 Task: Set line-height to 0.
Action: Mouse moved to (22, 535)
Screenshot: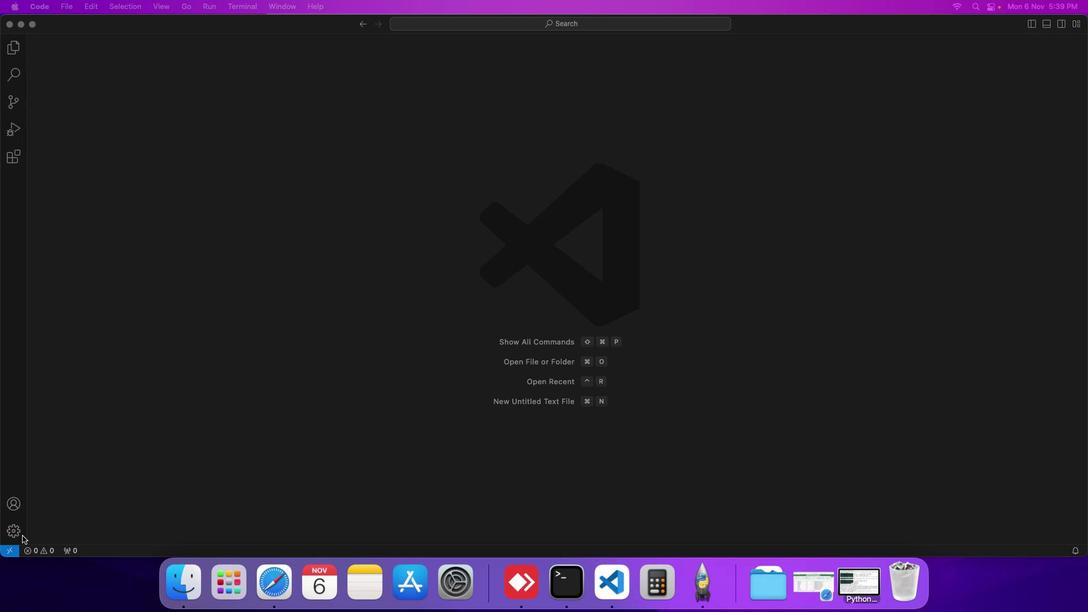 
Action: Mouse pressed left at (22, 535)
Screenshot: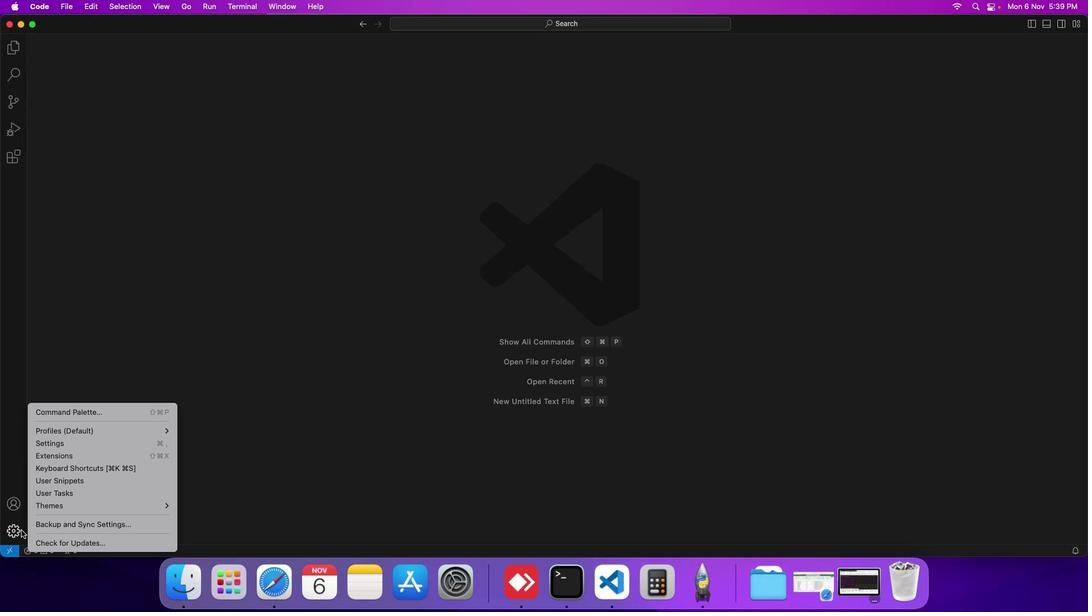 
Action: Mouse moved to (60, 444)
Screenshot: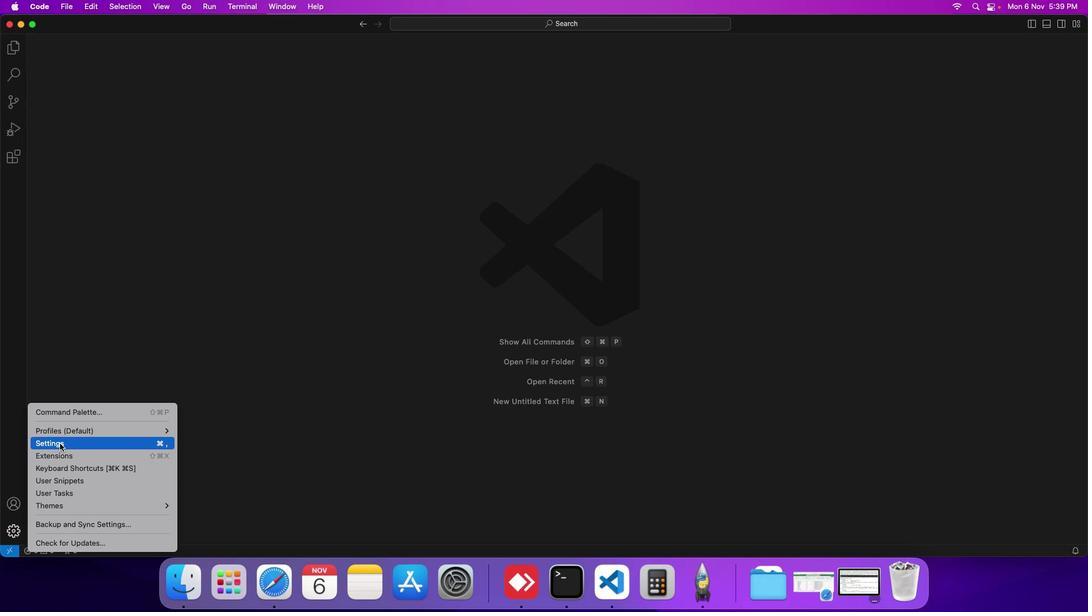 
Action: Mouse pressed left at (60, 444)
Screenshot: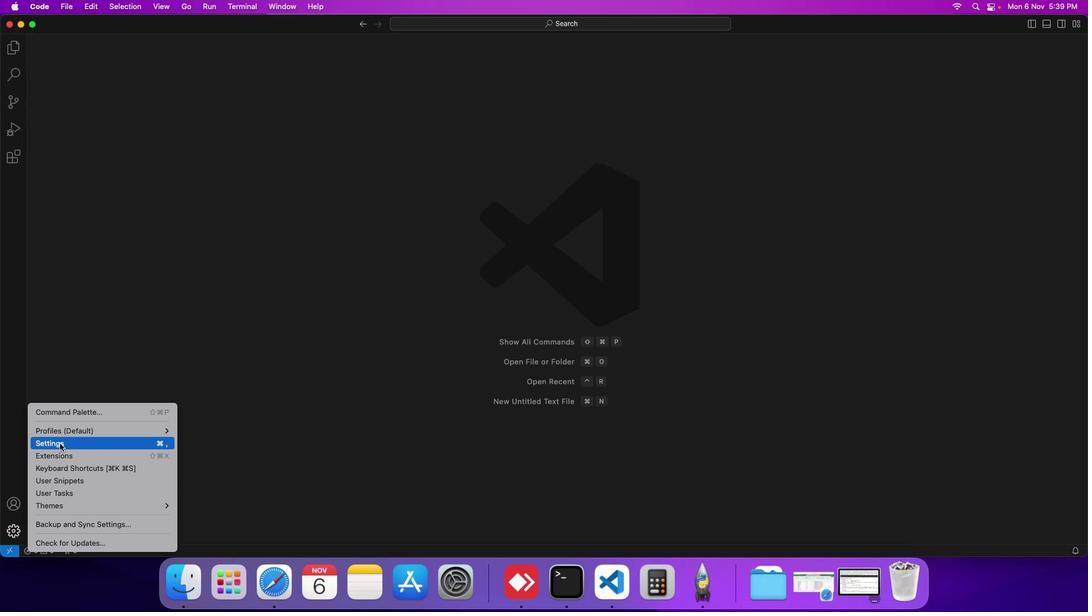 
Action: Mouse moved to (264, 164)
Screenshot: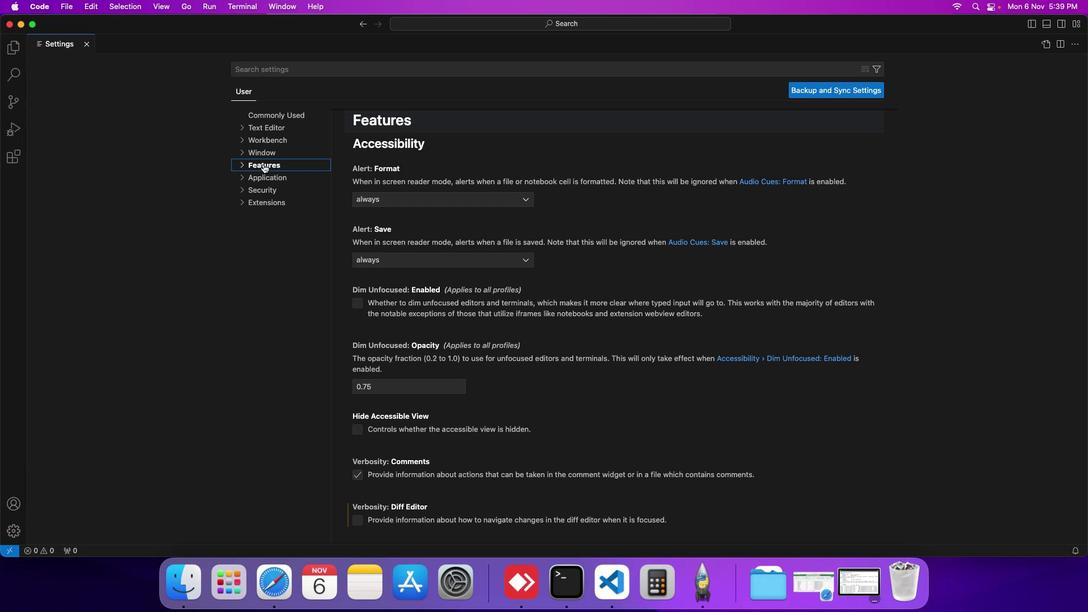 
Action: Mouse pressed left at (264, 164)
Screenshot: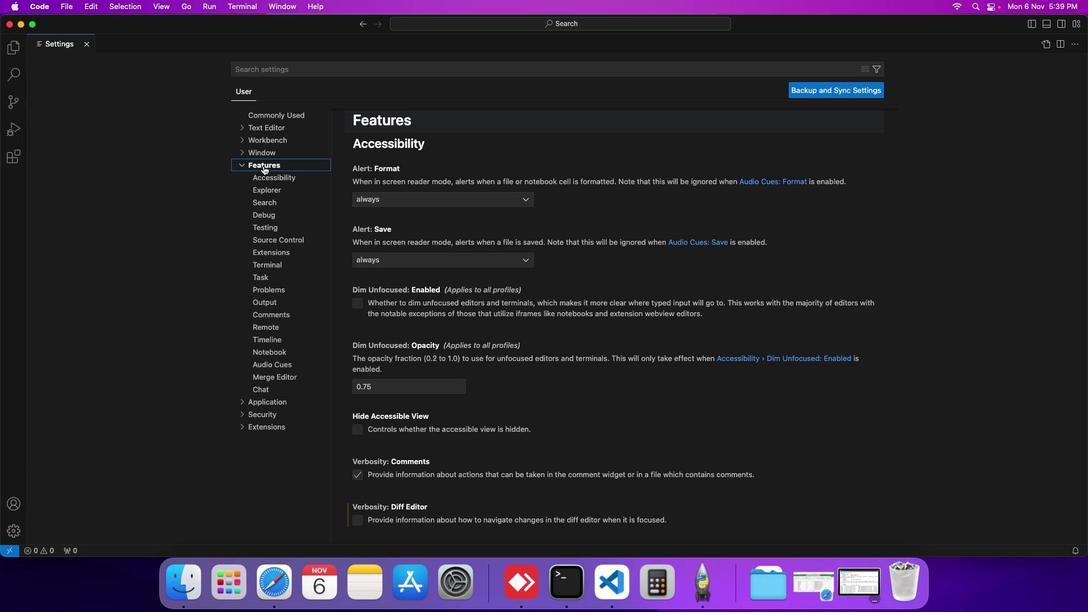 
Action: Mouse moved to (278, 375)
Screenshot: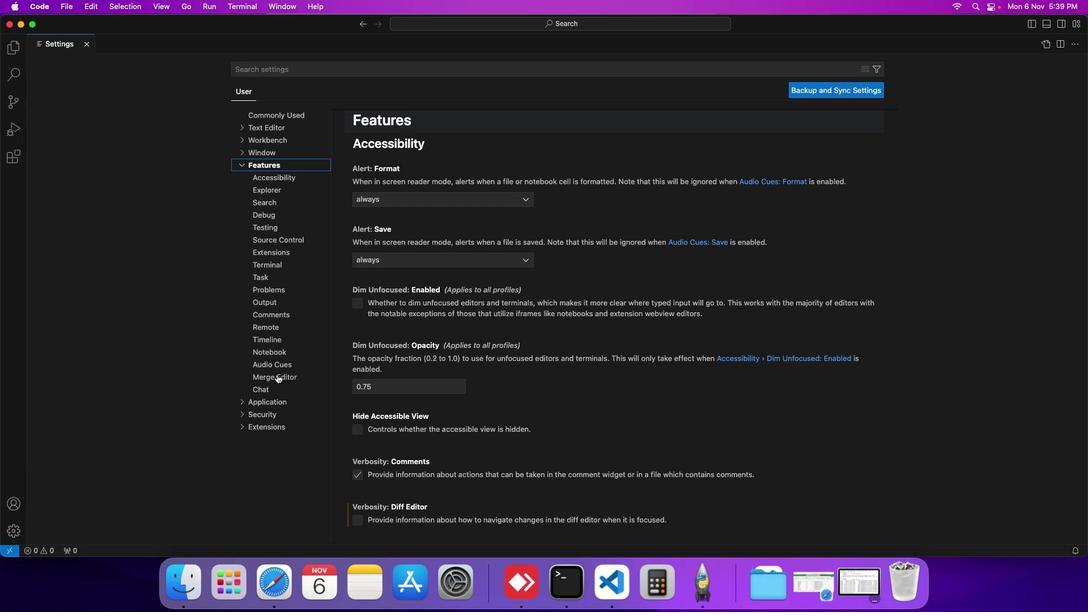 
Action: Mouse pressed left at (278, 375)
Screenshot: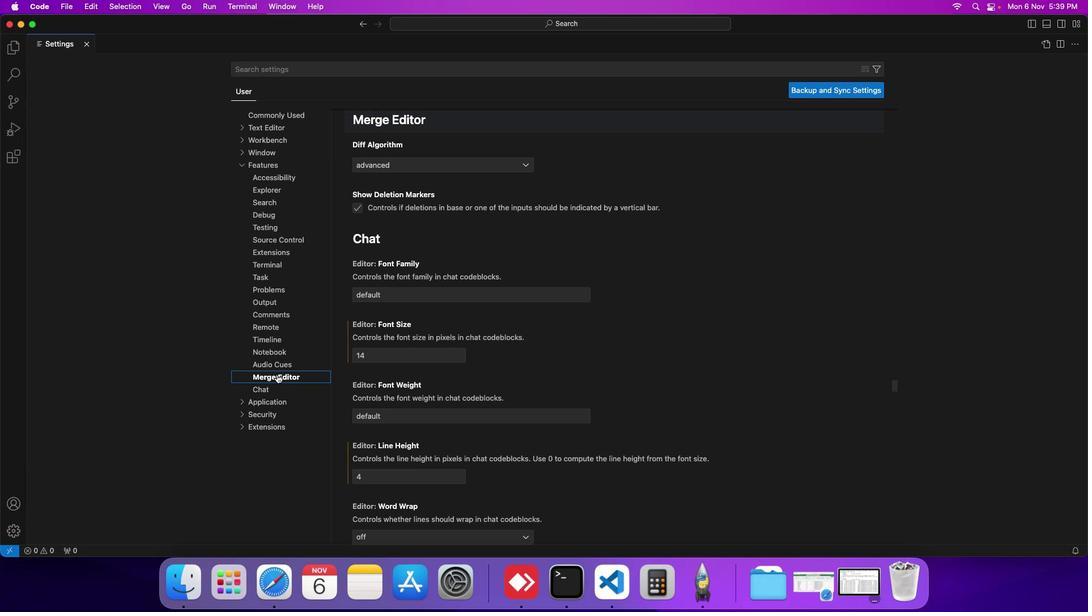 
Action: Mouse moved to (395, 370)
Screenshot: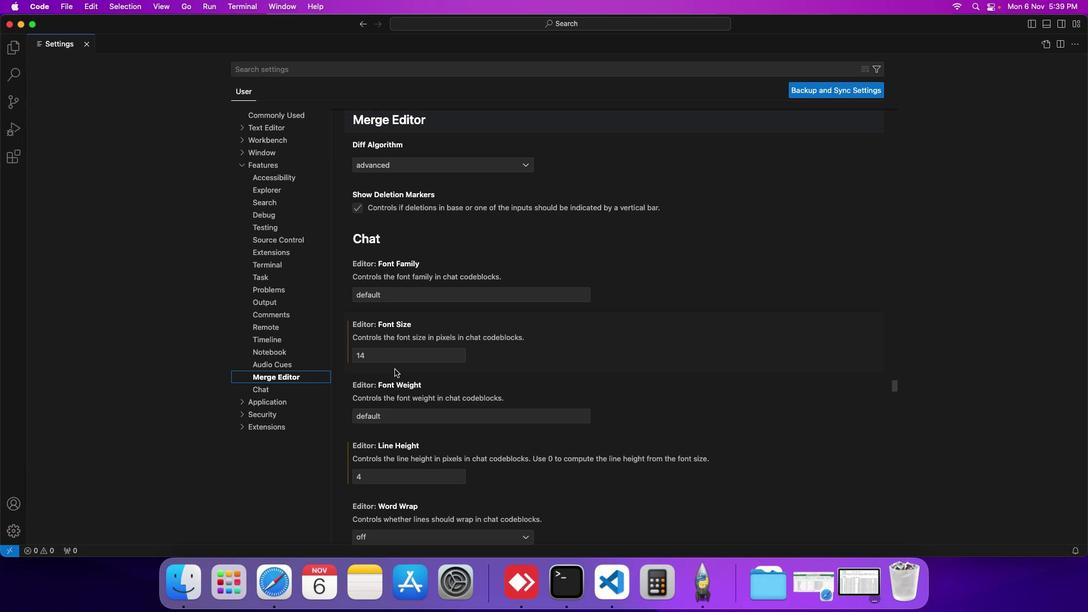 
Action: Mouse scrolled (395, 370) with delta (1, 0)
Screenshot: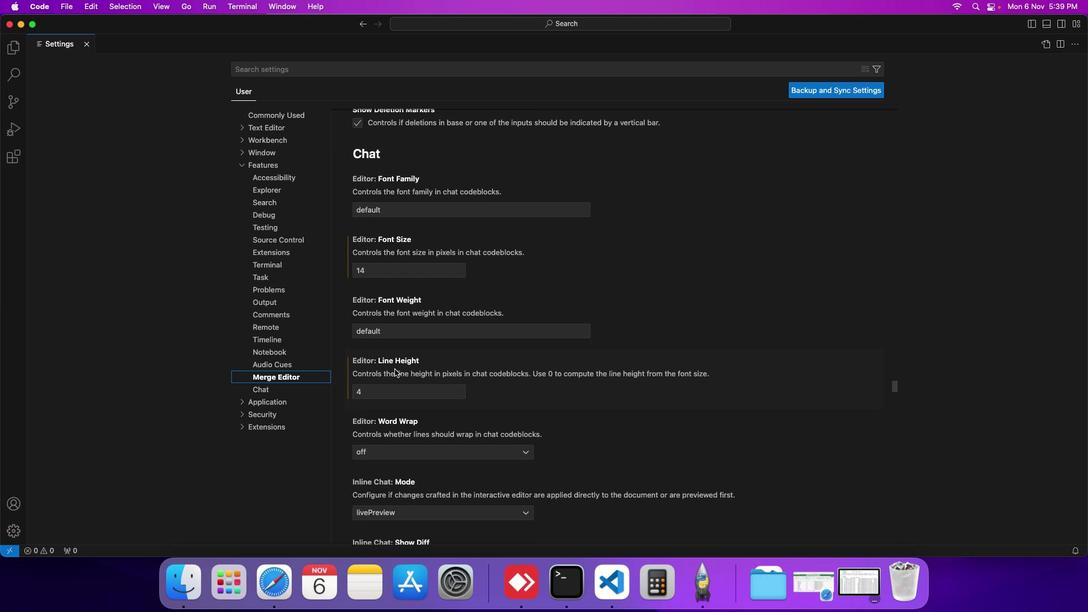 
Action: Mouse scrolled (395, 370) with delta (1, 0)
Screenshot: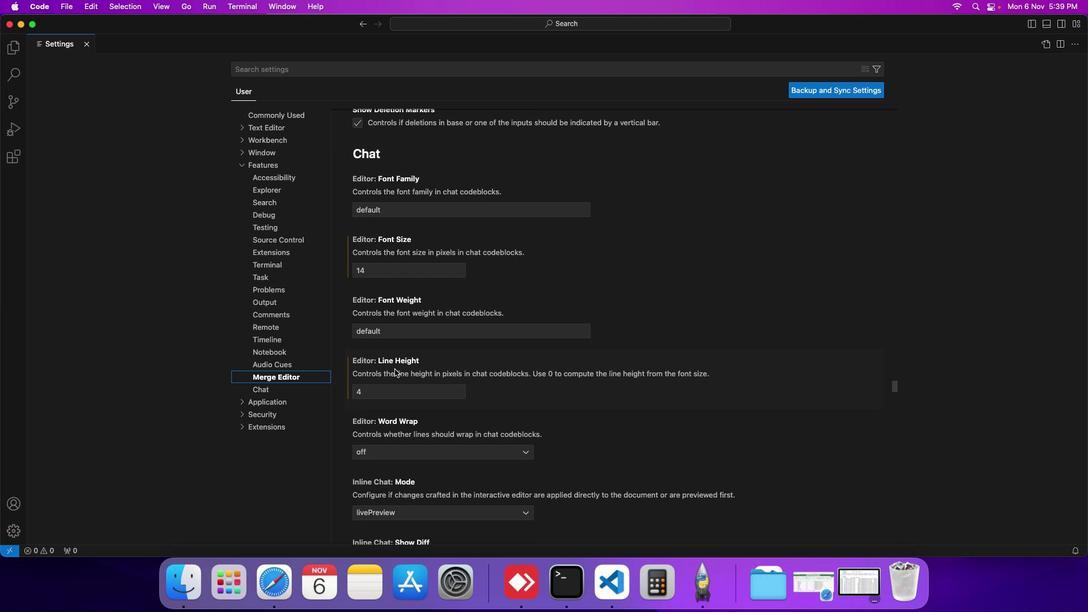 
Action: Mouse scrolled (395, 370) with delta (1, 0)
Screenshot: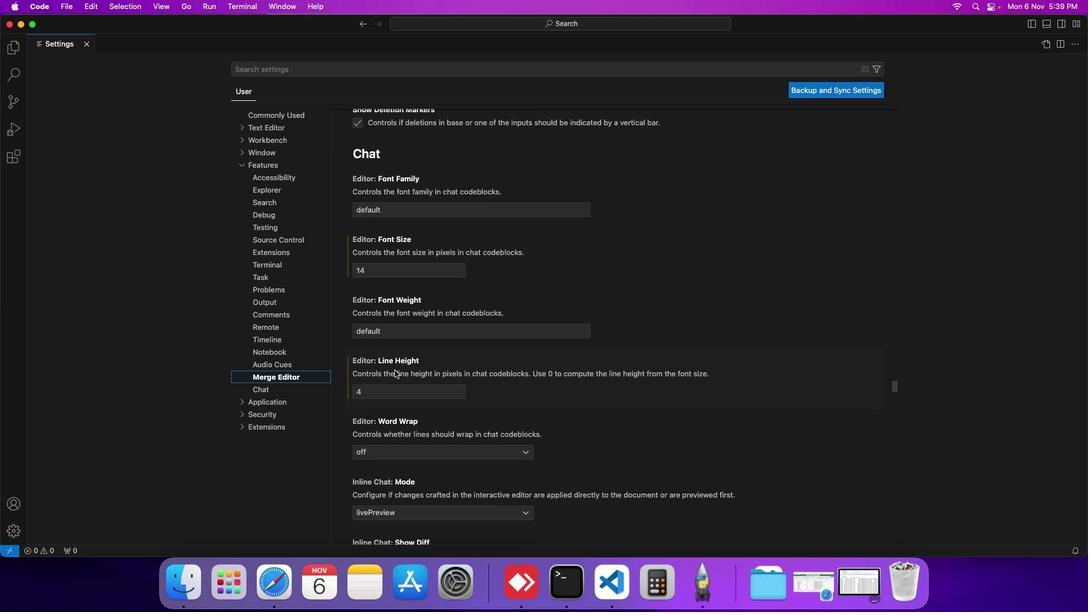 
Action: Mouse moved to (396, 371)
Screenshot: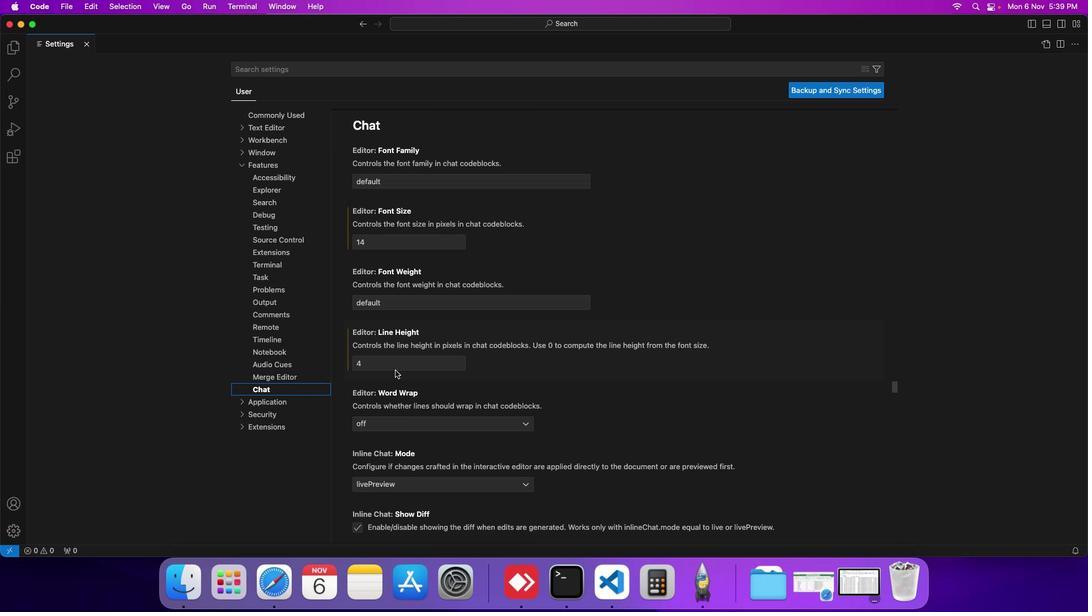 
Action: Mouse scrolled (396, 371) with delta (1, 0)
Screenshot: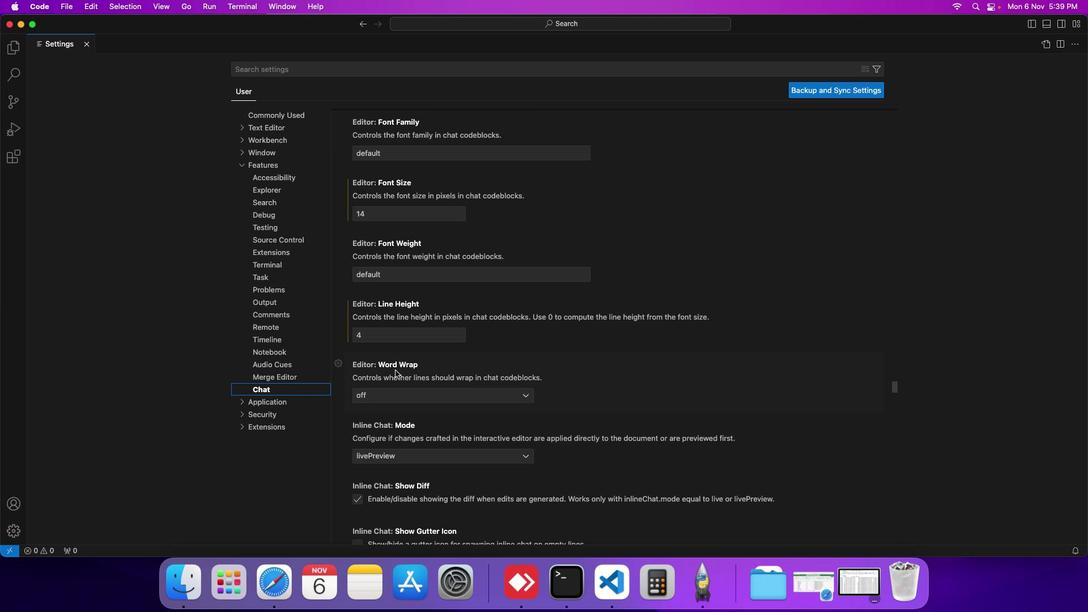 
Action: Mouse scrolled (396, 371) with delta (1, 0)
Screenshot: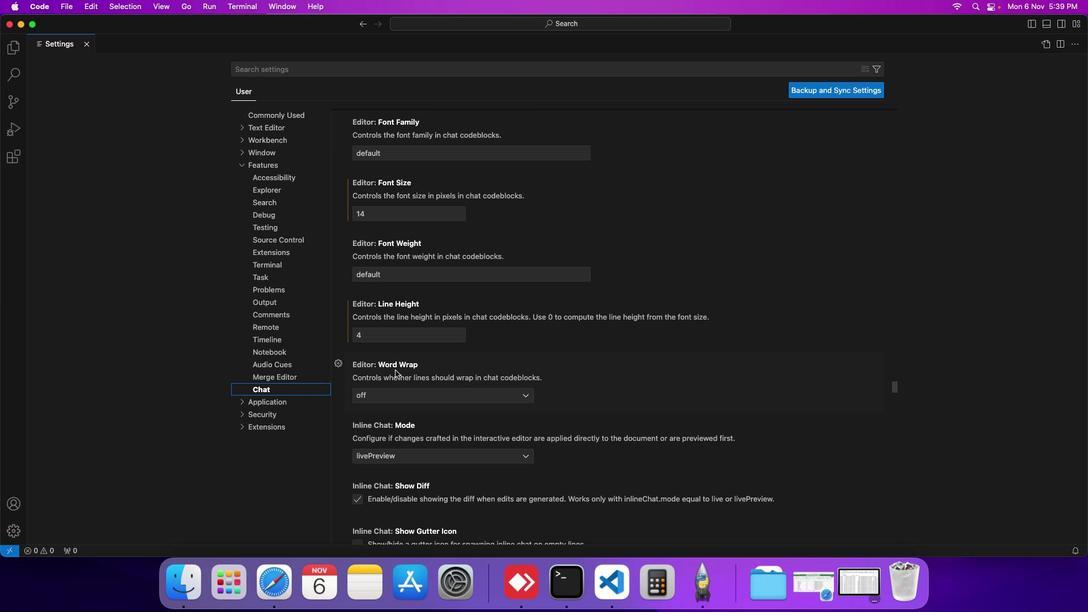 
Action: Mouse scrolled (396, 371) with delta (1, 0)
Screenshot: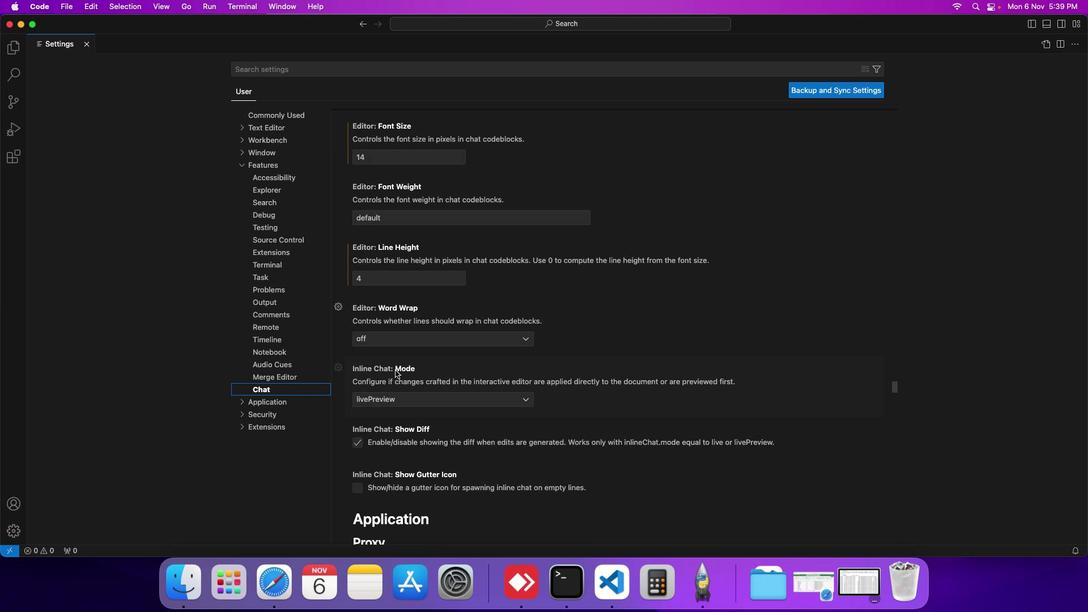 
Action: Mouse scrolled (396, 371) with delta (1, 0)
Screenshot: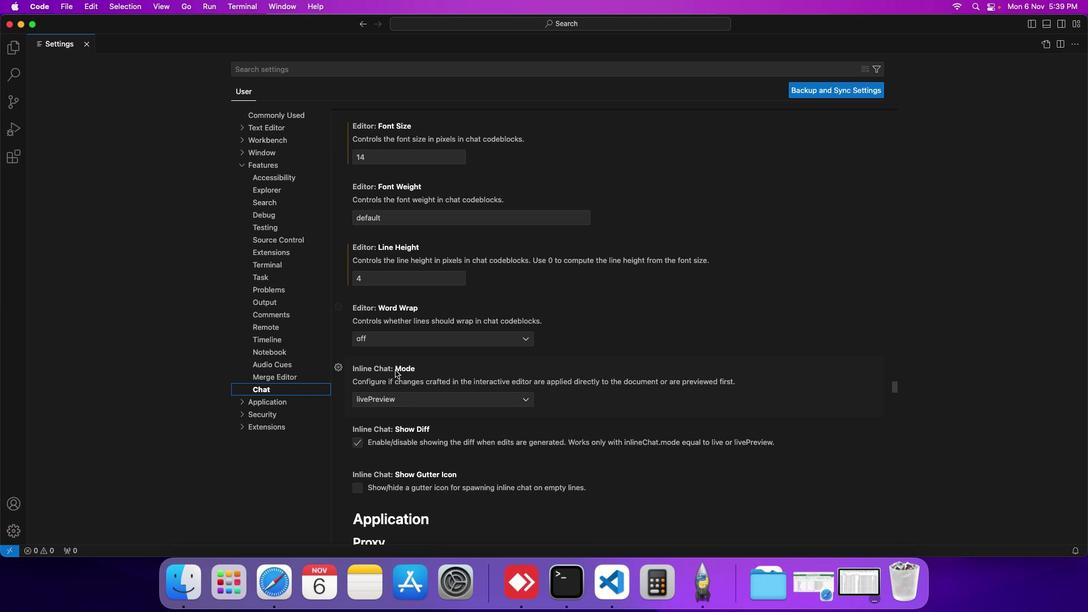 
Action: Mouse scrolled (396, 371) with delta (1, 0)
Screenshot: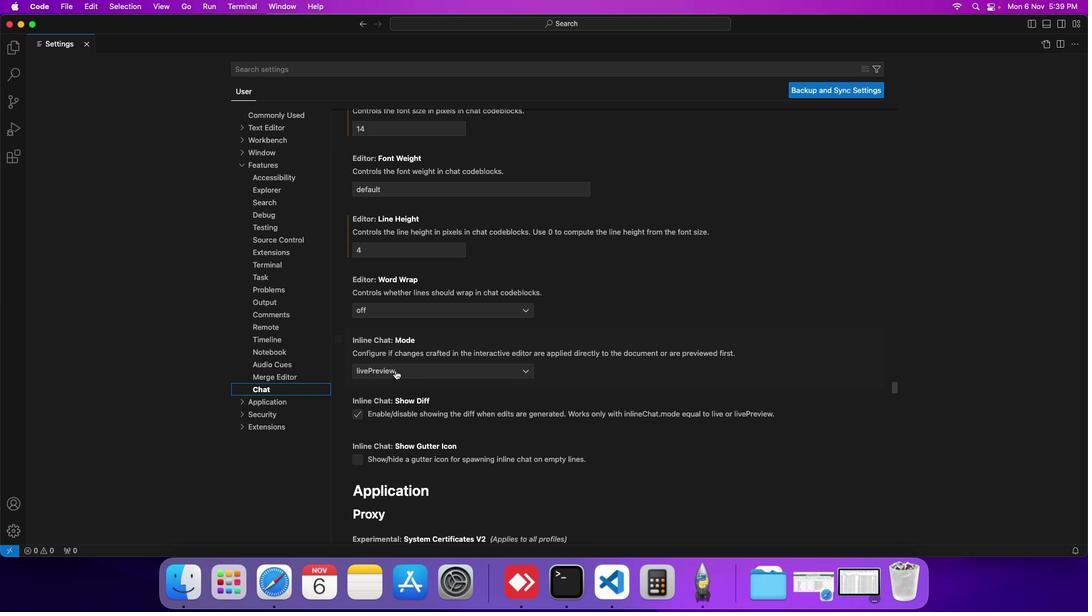 
Action: Mouse scrolled (396, 371) with delta (1, 1)
Screenshot: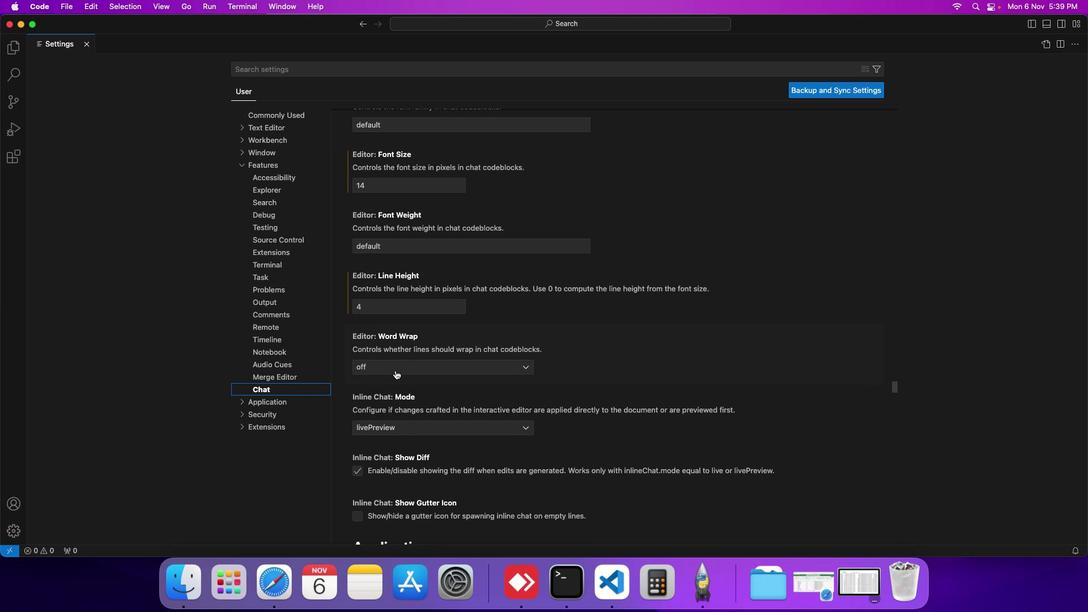 
Action: Mouse scrolled (396, 371) with delta (1, 1)
Screenshot: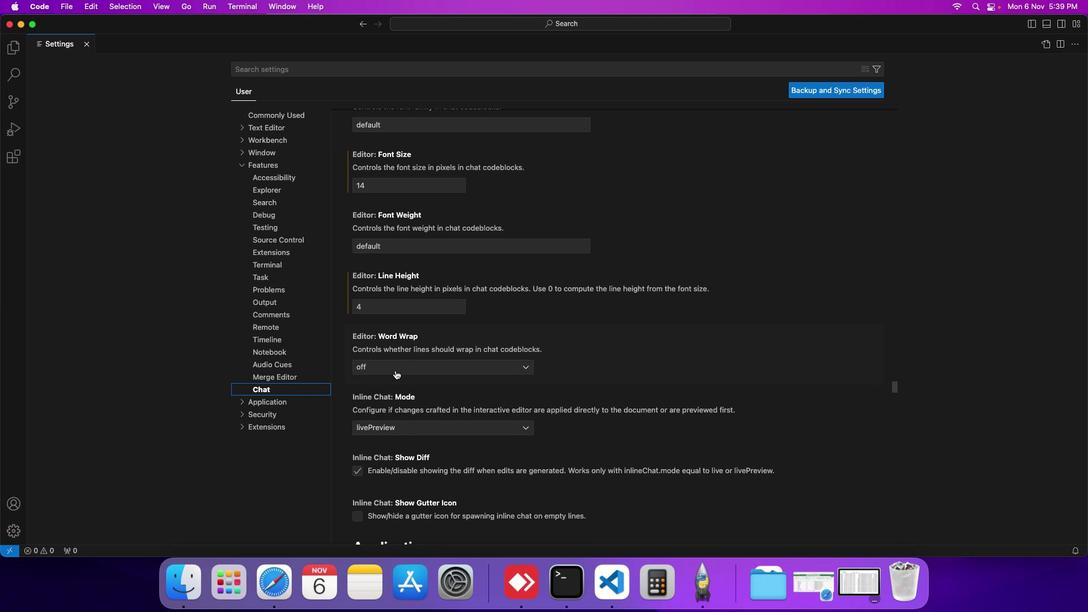 
Action: Mouse moved to (380, 310)
Screenshot: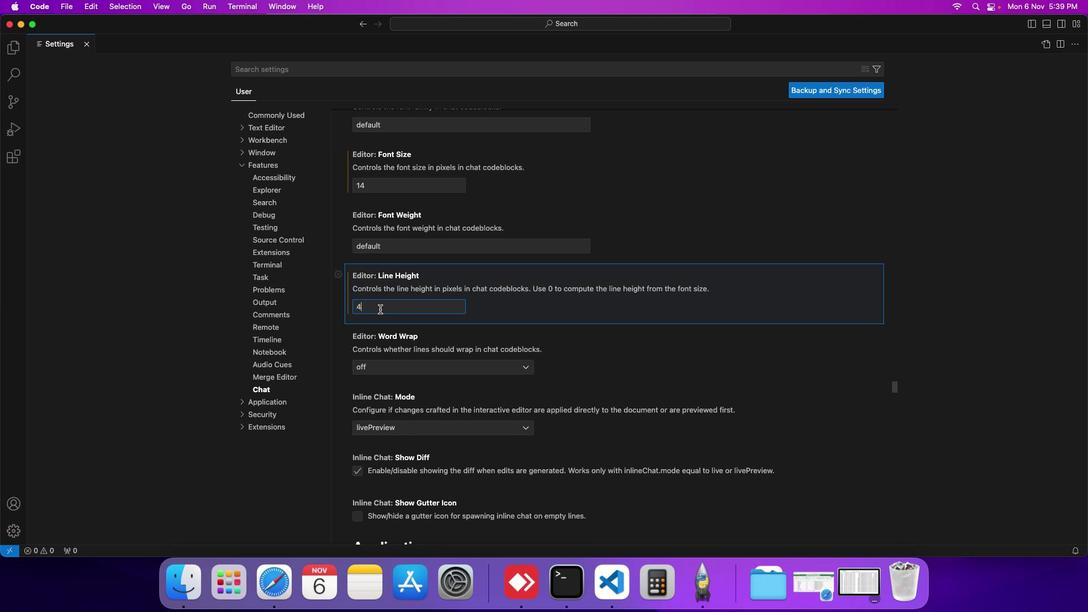
Action: Mouse pressed left at (380, 310)
Screenshot: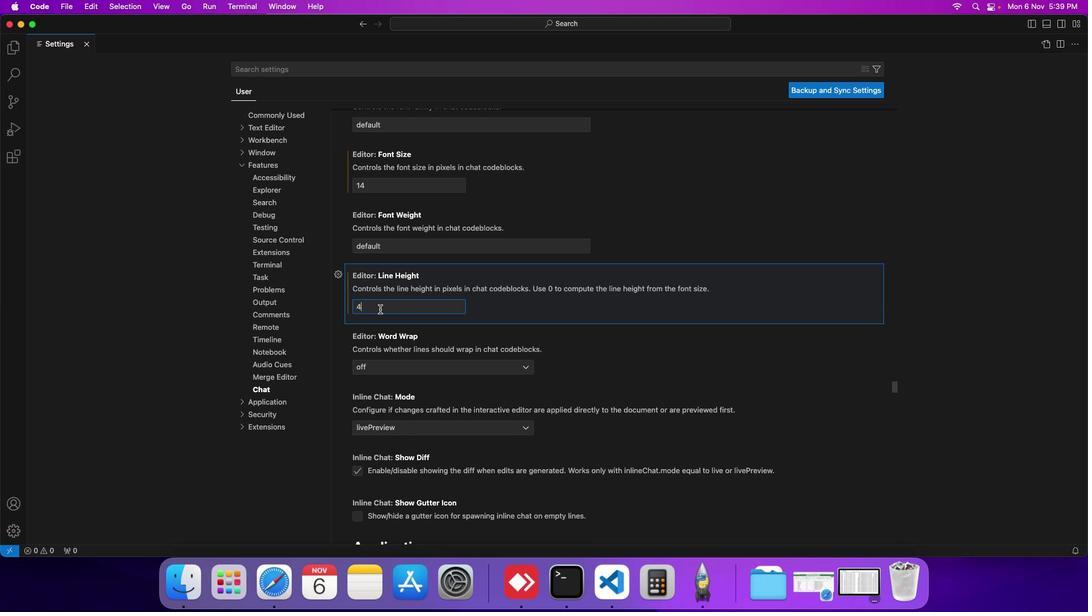 
Action: Mouse moved to (380, 310)
Screenshot: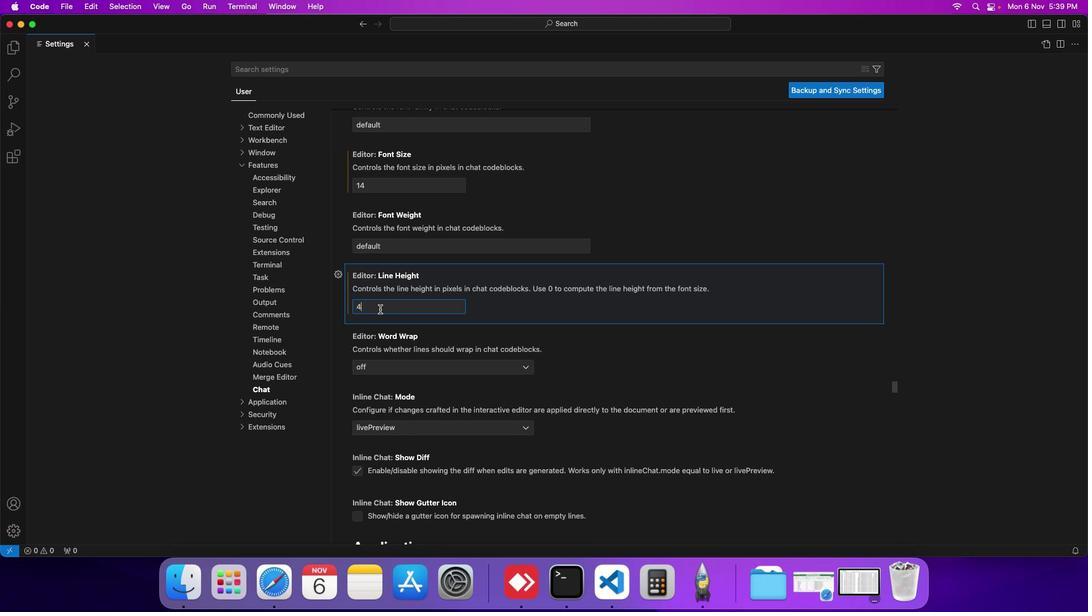 
Action: Key pressed Key.backspace'0'
Screenshot: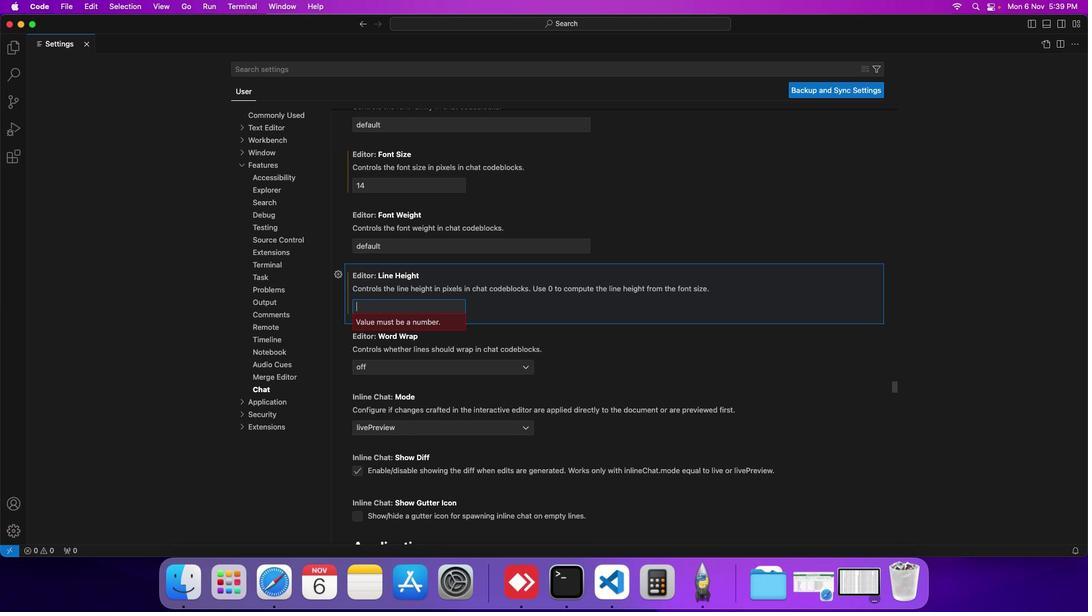 
